 Task: Research Airbnb accommodation in Bitkine, Chad from 22nd November, 2023 to 30th November, 2023 for 2 adults.1  bedroom having 1 bed and 1 bathroom. Property type can be hotel. Booking option can be shelf check-in. Look for 3 properties as per requirement.
Action: Mouse moved to (442, 87)
Screenshot: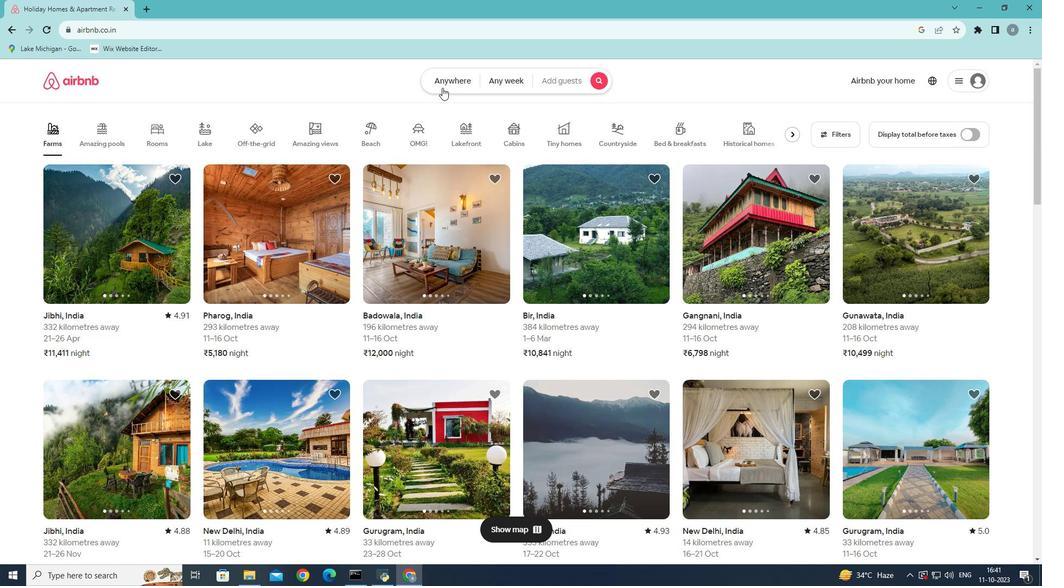 
Action: Mouse pressed left at (442, 87)
Screenshot: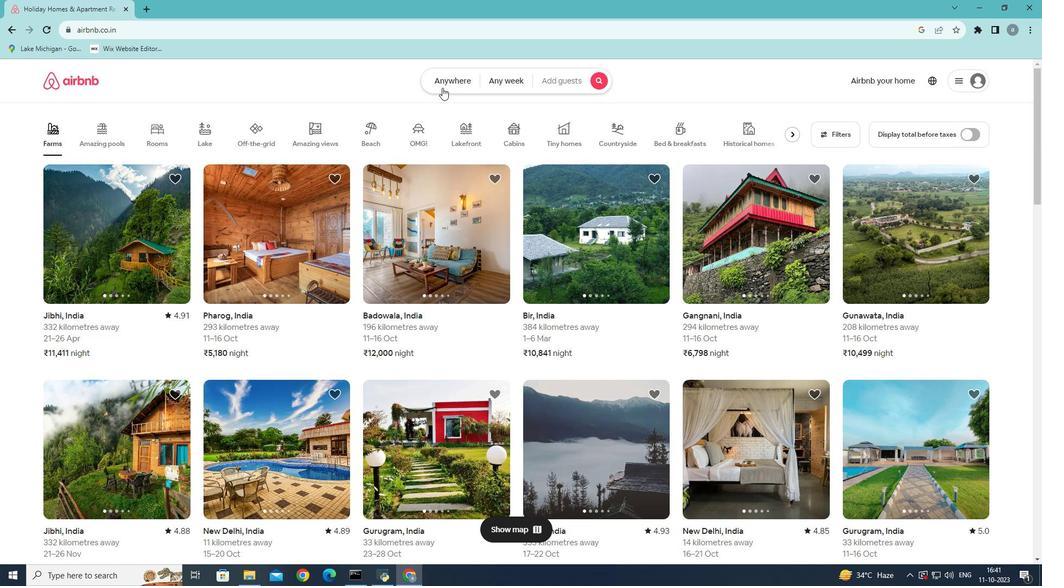 
Action: Mouse moved to (310, 122)
Screenshot: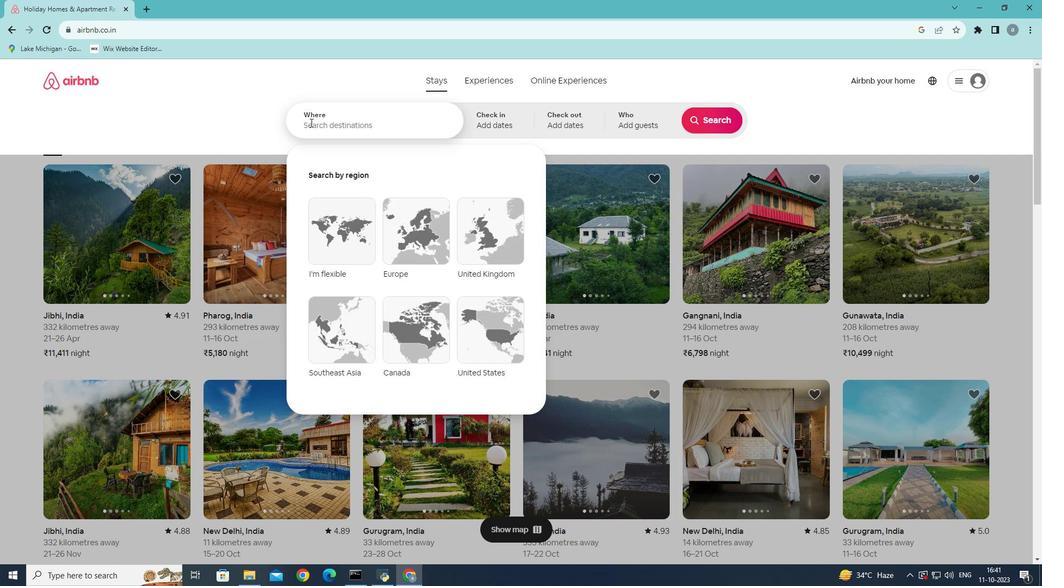 
Action: Mouse pressed left at (310, 122)
Screenshot: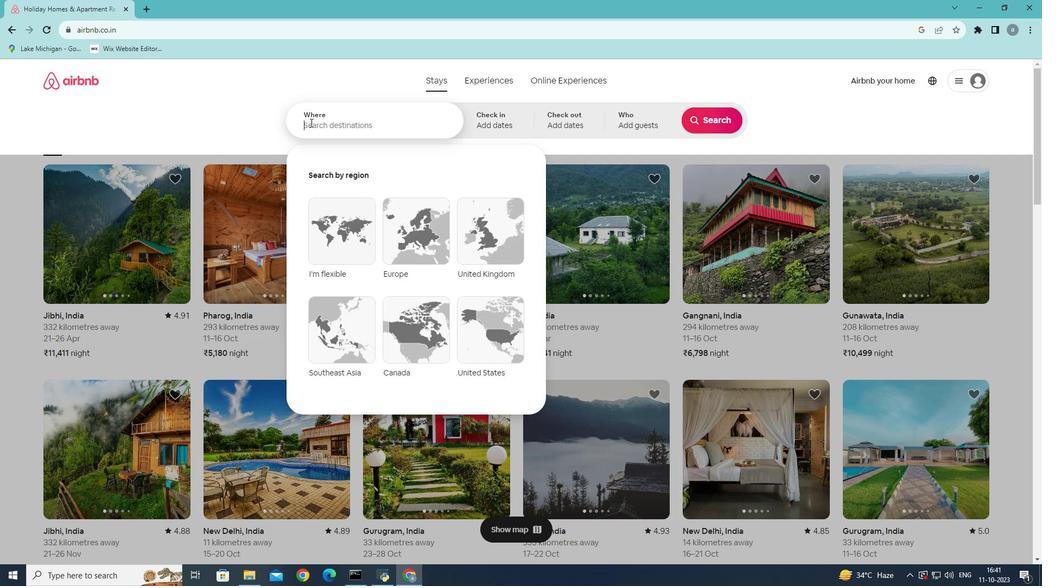 
Action: Mouse moved to (410, 123)
Screenshot: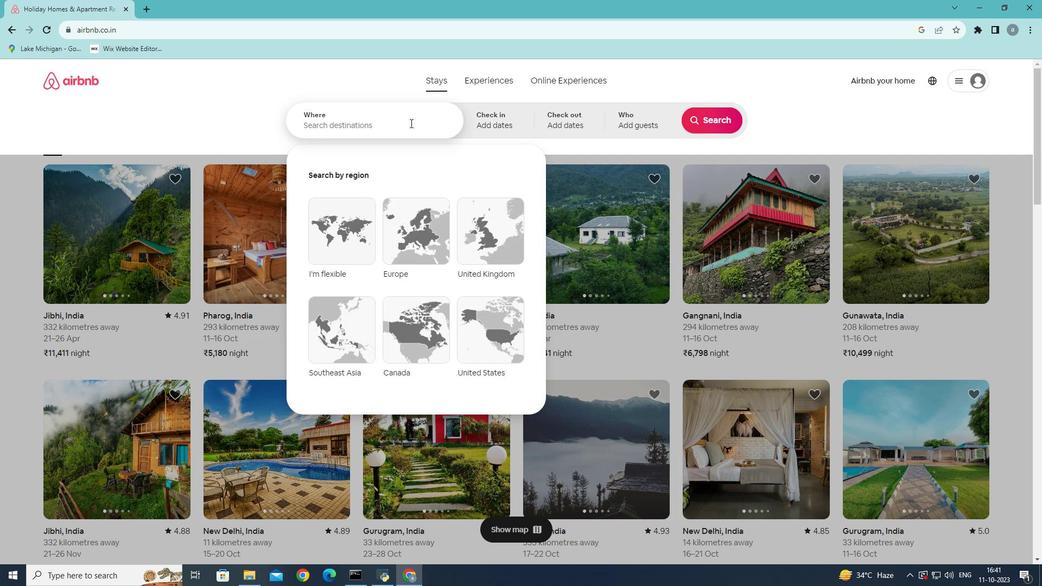 
Action: Key pressed <Key.shift><Key.shift><Key.shift><Key.shift><Key.shift><Key.shift><Key.shift><Key.shift><Key.shift><Key.shift><Key.shift><Key.shift><Key.shift><Key.shift><Key.shift><Key.shift><Key.shift><Key.shift><Key.shift><Key.shift><Key.shift><Key.shift><Key.shift><Key.shift><Key.shift>Bitkine,<Key.shift>Cgad<Key.backspace><Key.backspace><Key.backspace>had
Screenshot: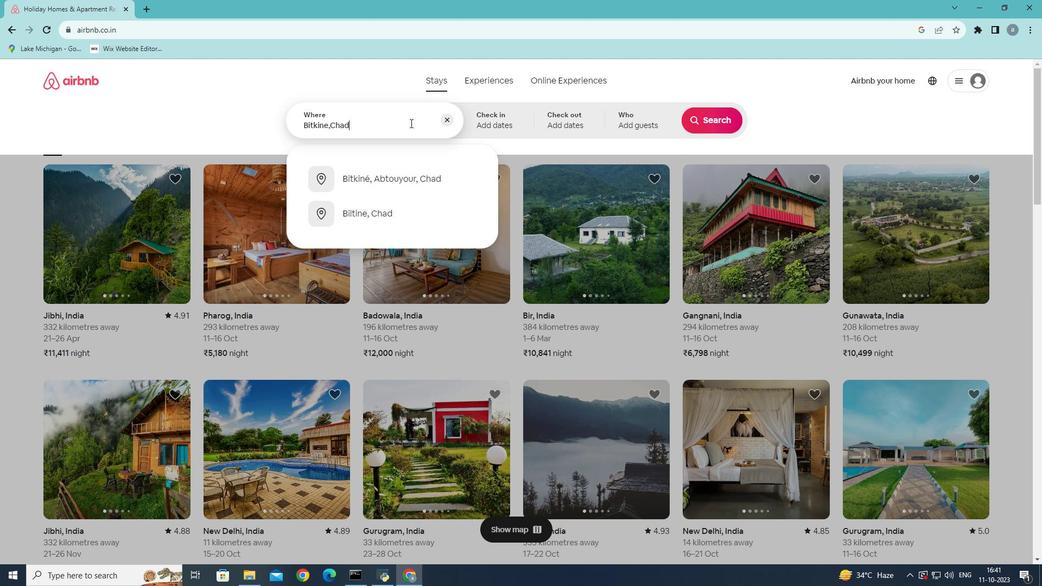 
Action: Mouse moved to (407, 180)
Screenshot: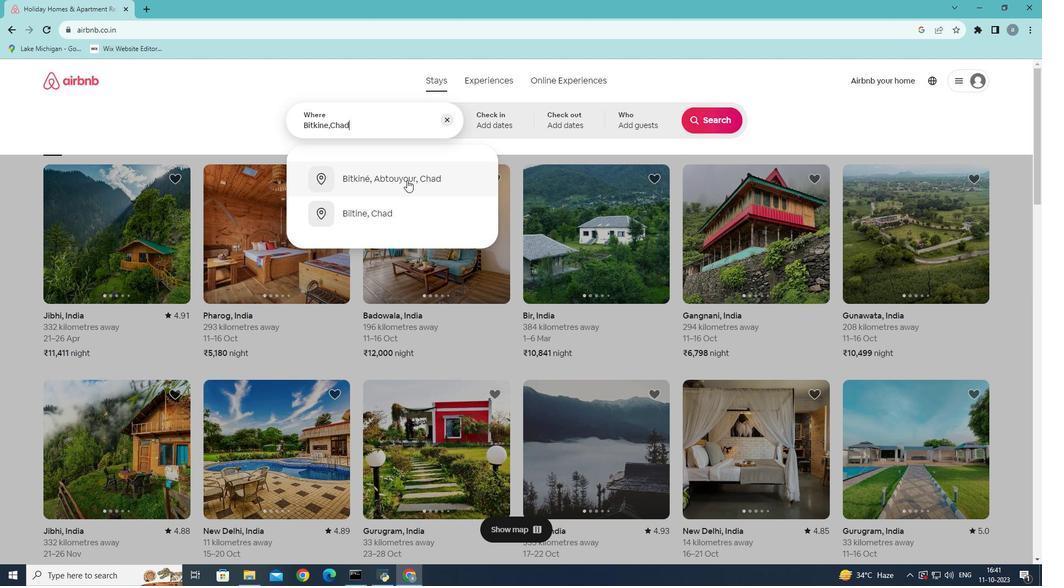 
Action: Mouse pressed left at (407, 180)
Screenshot: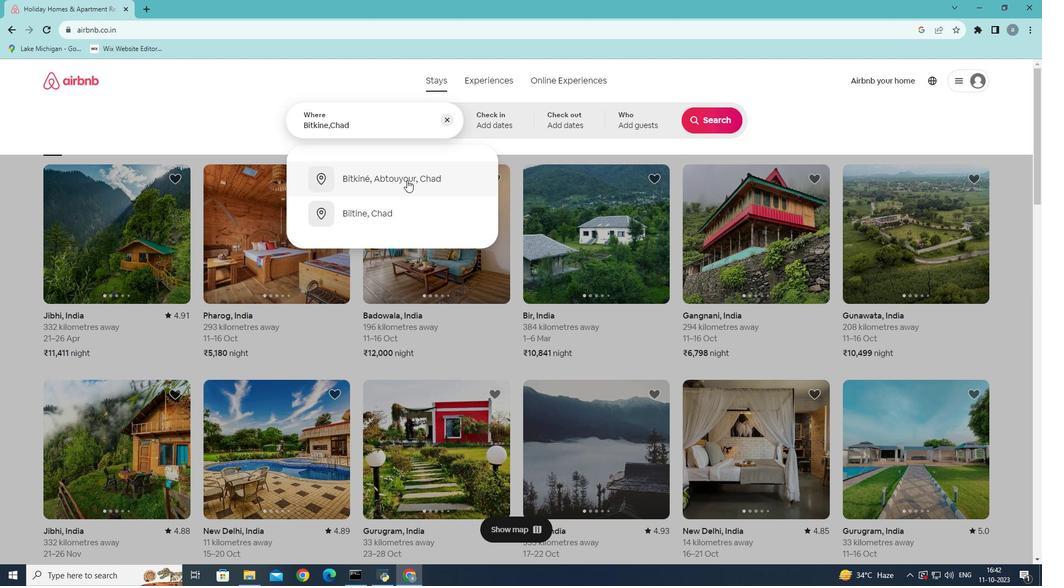 
Action: Mouse moved to (626, 336)
Screenshot: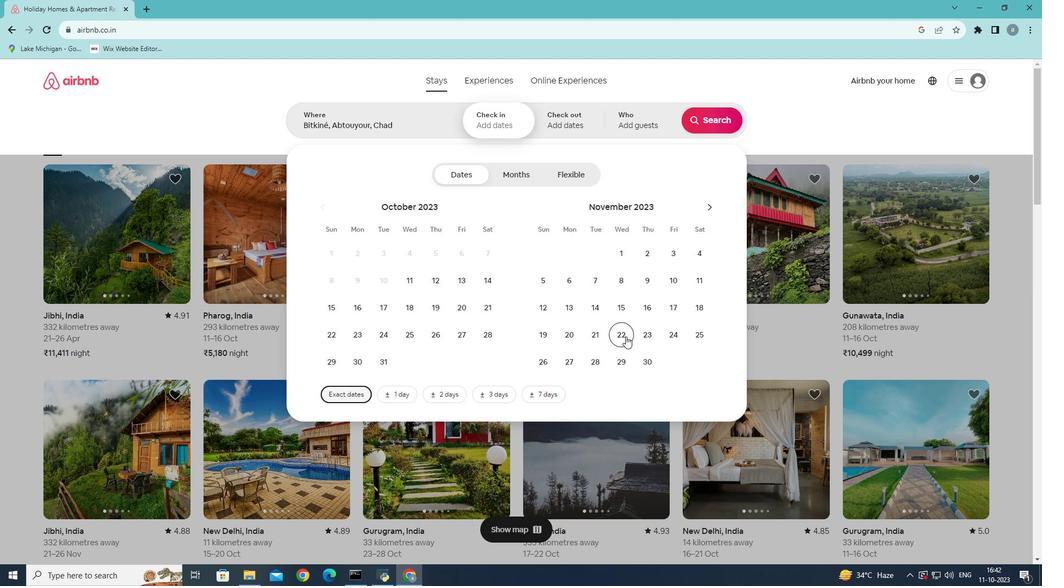 
Action: Mouse pressed left at (626, 336)
Screenshot: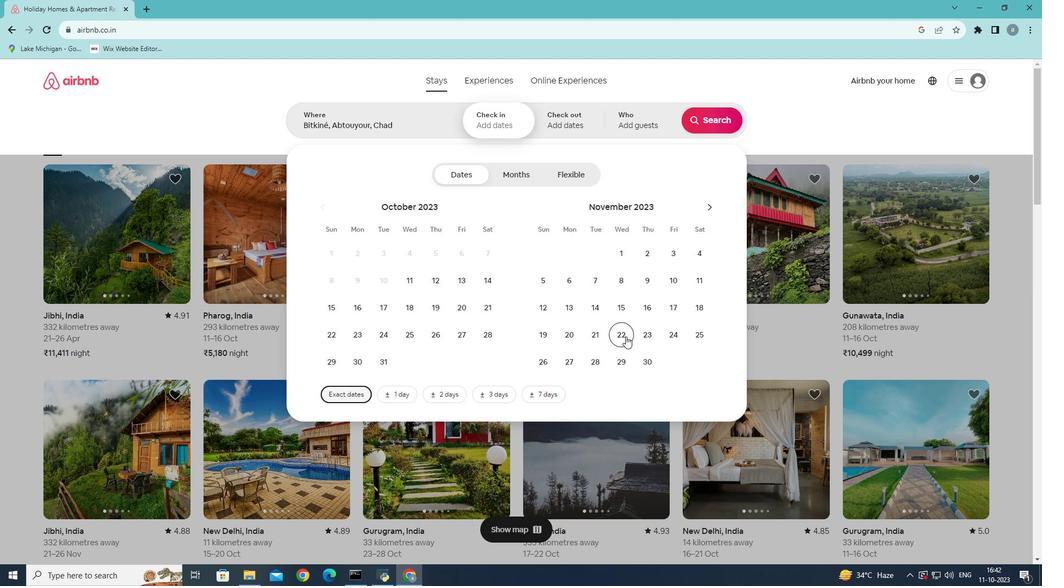 
Action: Mouse moved to (648, 361)
Screenshot: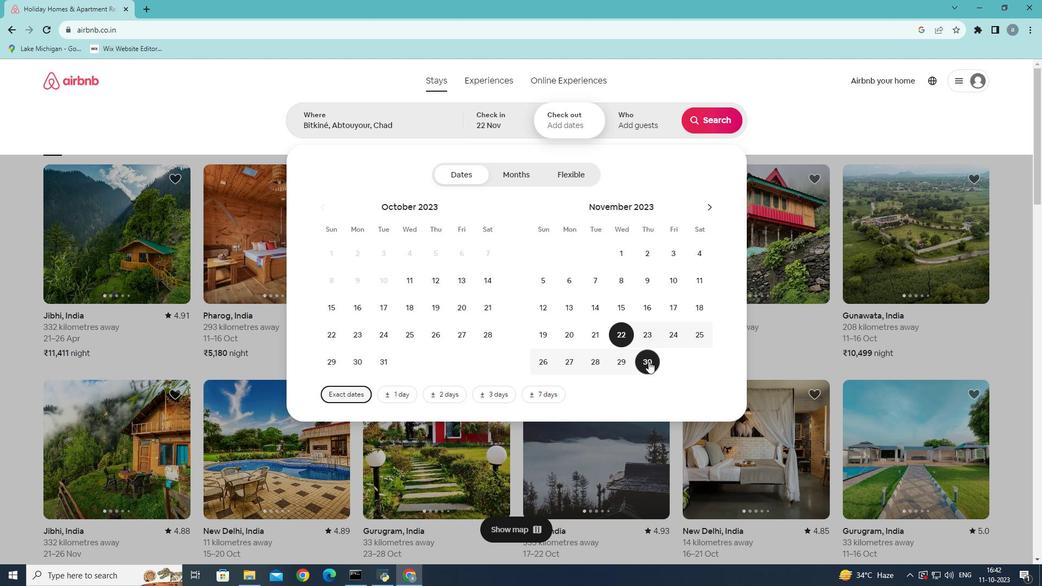 
Action: Mouse pressed left at (648, 361)
Screenshot: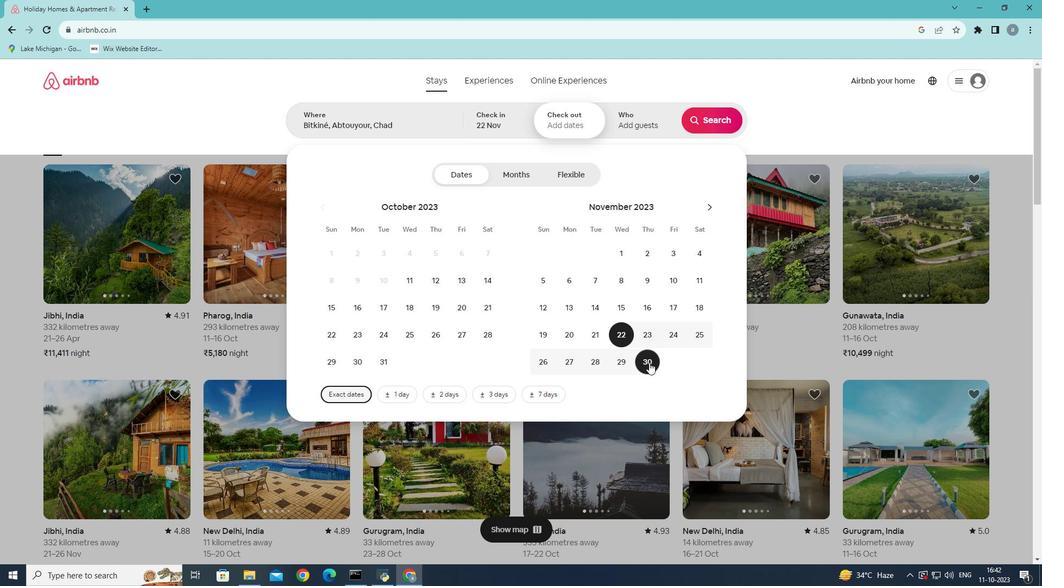 
Action: Mouse moved to (652, 124)
Screenshot: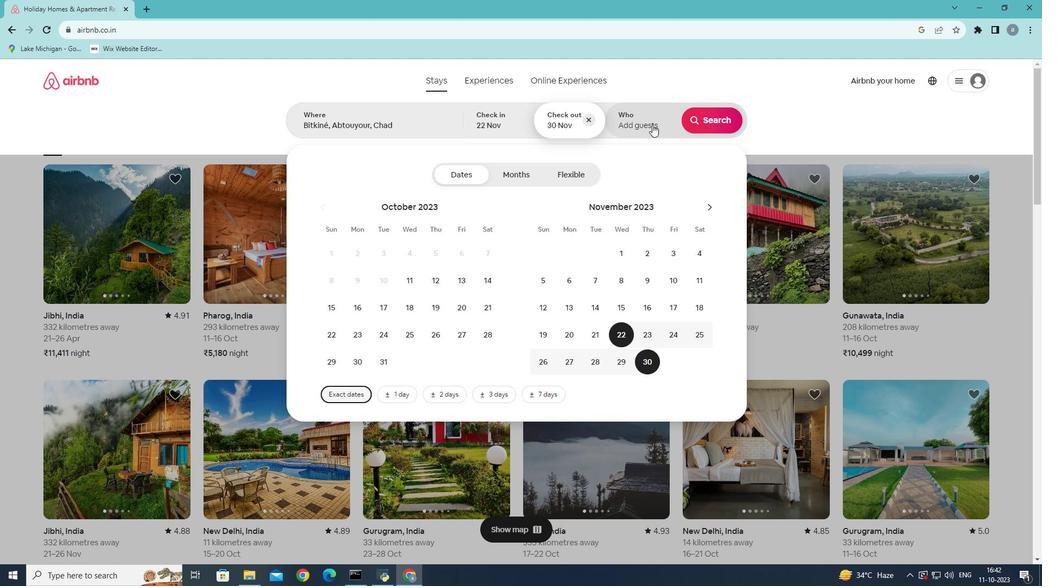
Action: Mouse pressed left at (652, 124)
Screenshot: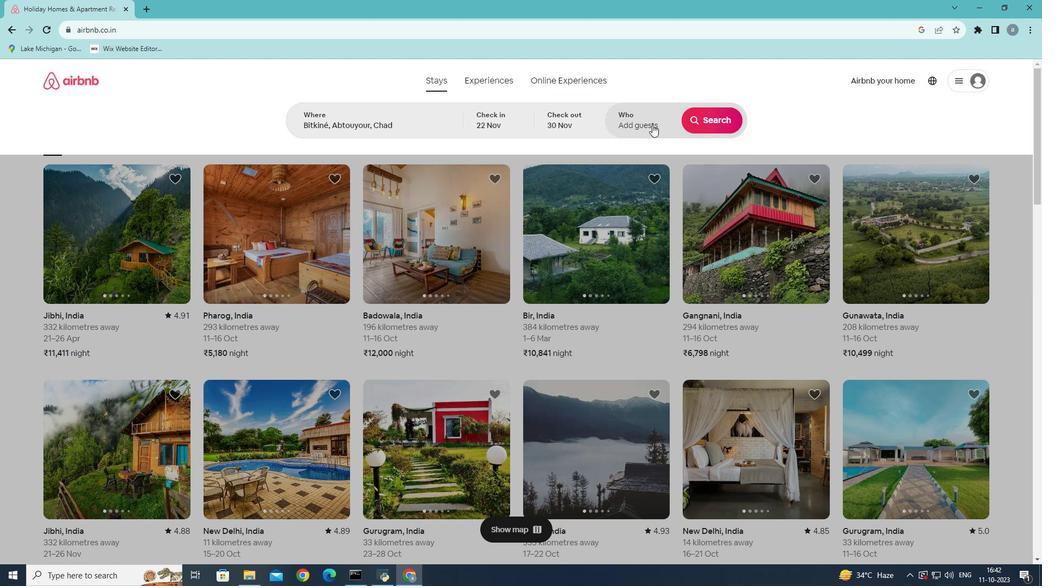 
Action: Mouse moved to (710, 173)
Screenshot: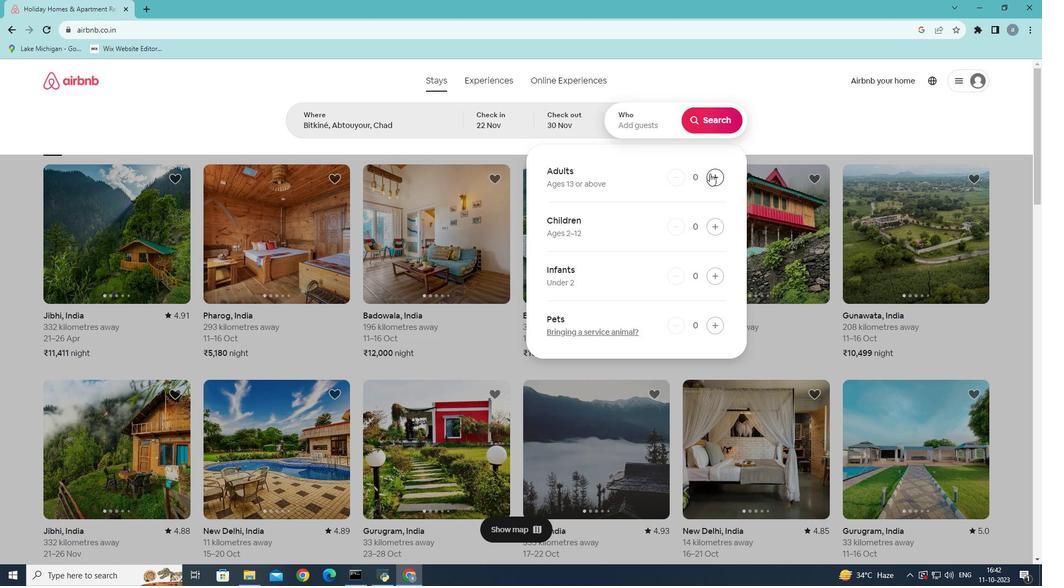 
Action: Mouse pressed left at (710, 173)
Screenshot: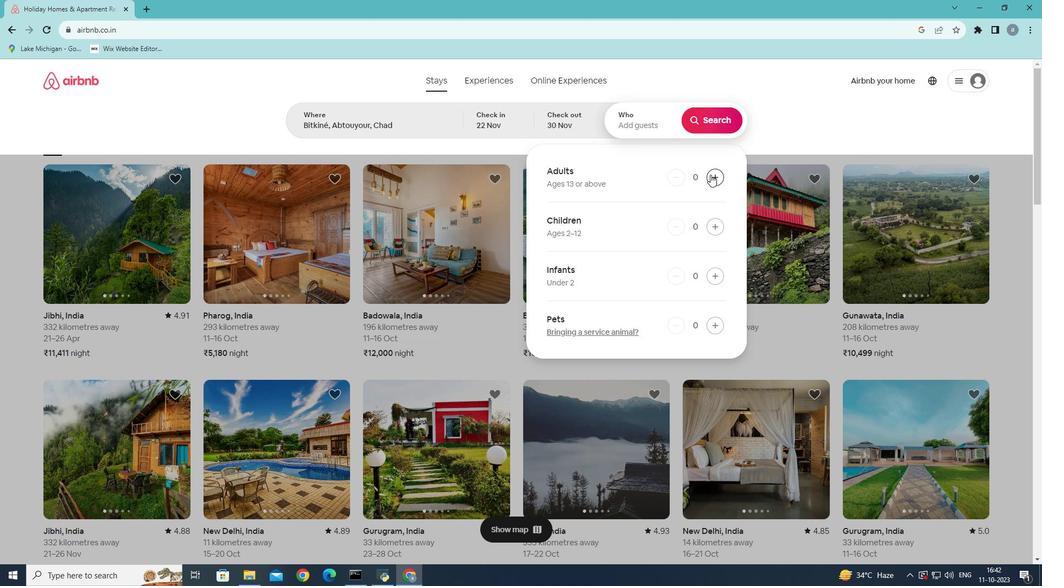 
Action: Mouse moved to (710, 174)
Screenshot: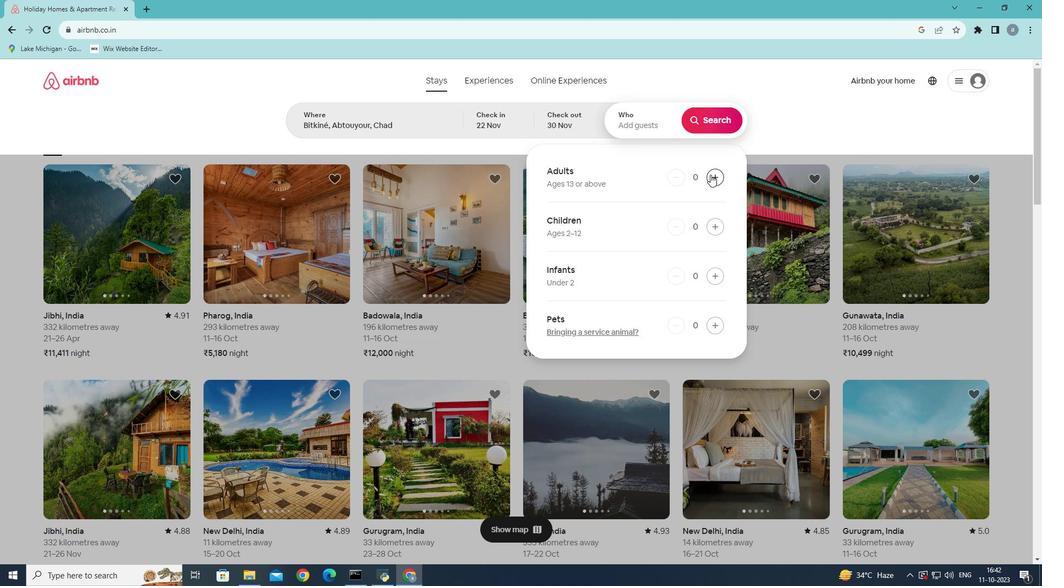 
Action: Mouse pressed left at (710, 174)
Screenshot: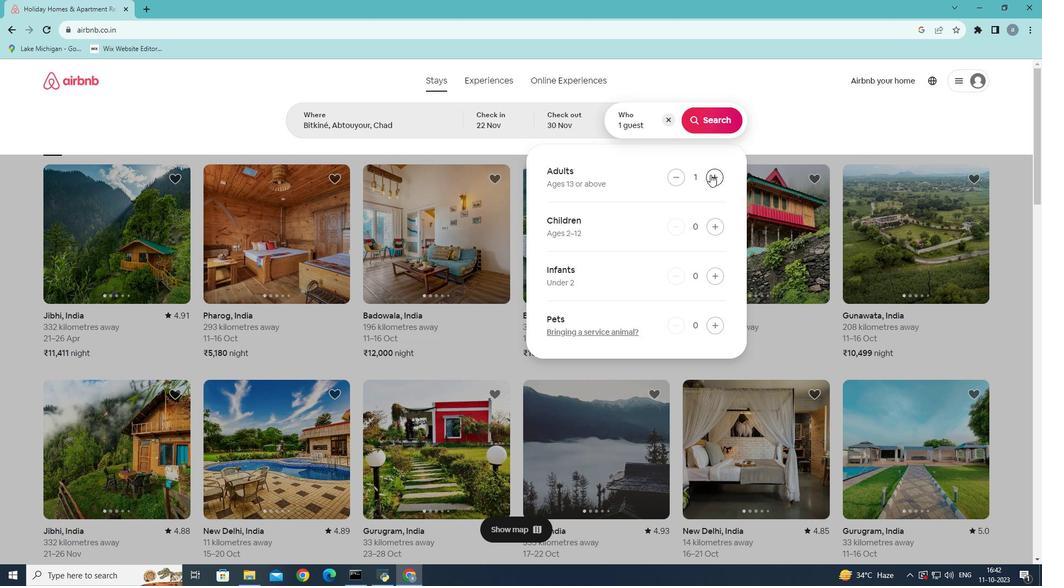 
Action: Mouse moved to (720, 117)
Screenshot: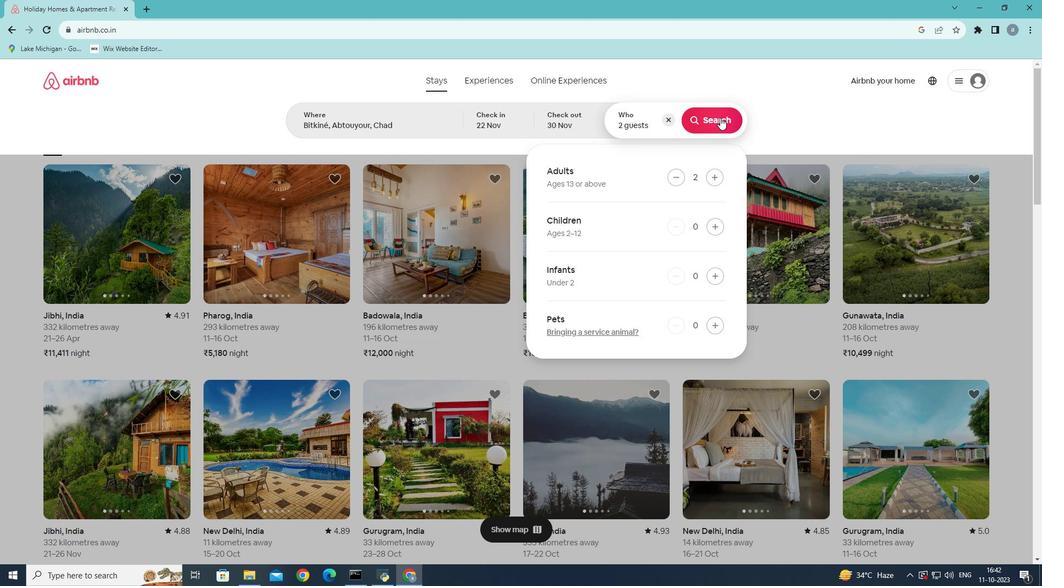 
Action: Mouse pressed left at (720, 117)
Screenshot: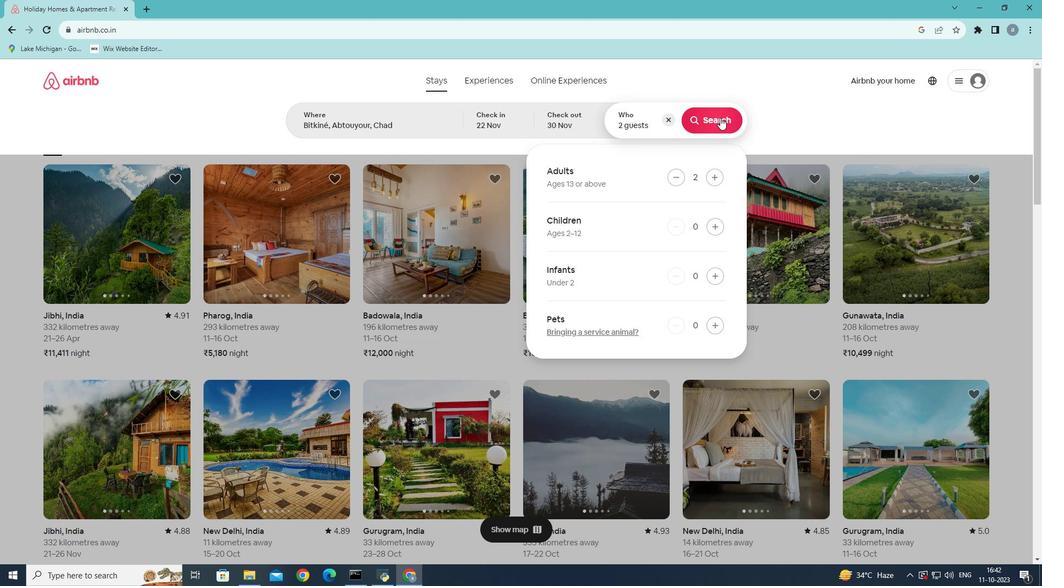 
Action: Mouse moved to (864, 127)
Screenshot: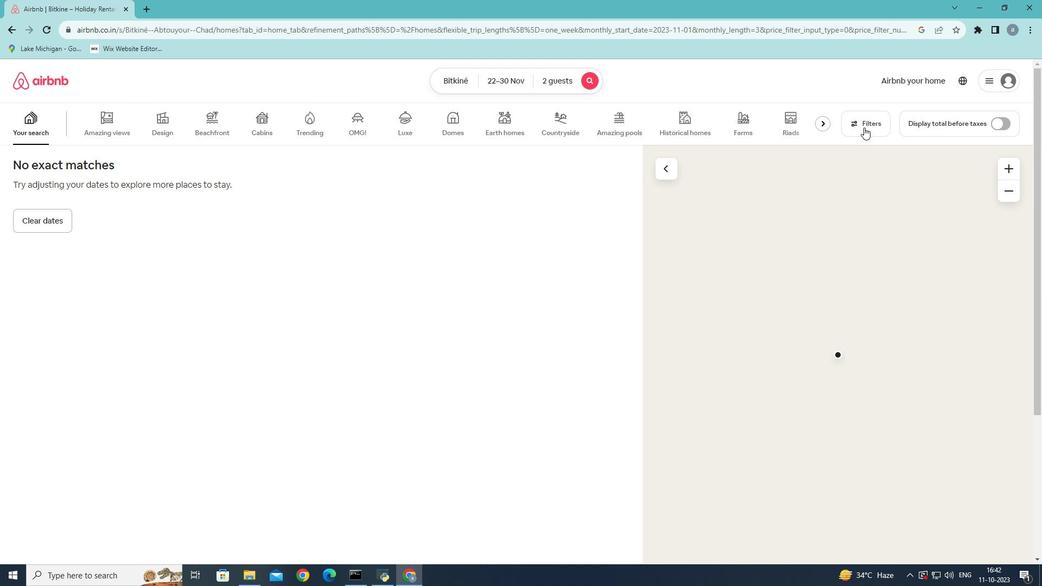 
Action: Mouse pressed left at (864, 127)
Screenshot: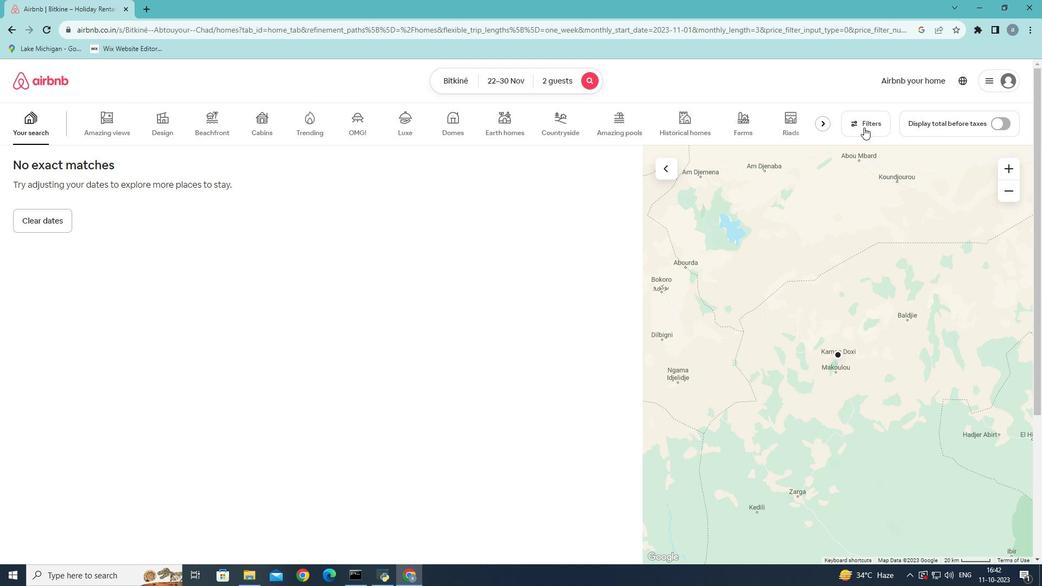 
Action: Mouse moved to (380, 415)
Screenshot: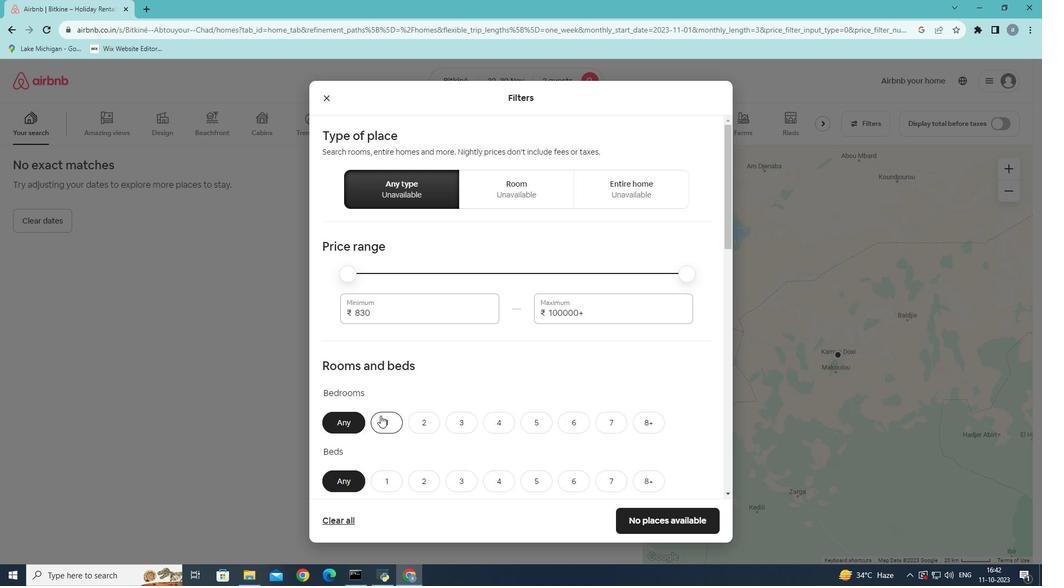 
Action: Mouse scrolled (380, 415) with delta (0, 0)
Screenshot: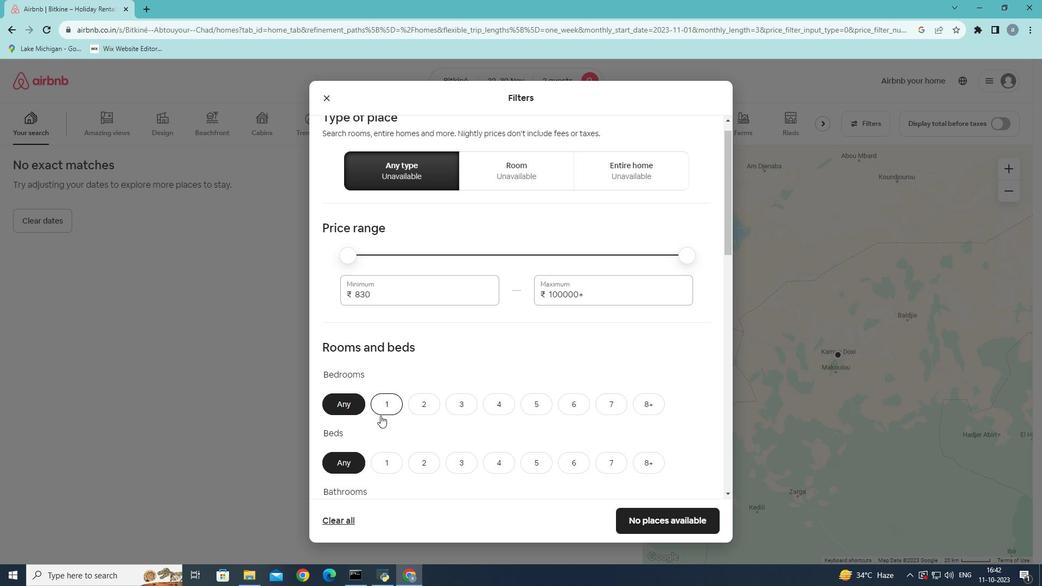 
Action: Mouse scrolled (380, 415) with delta (0, 0)
Screenshot: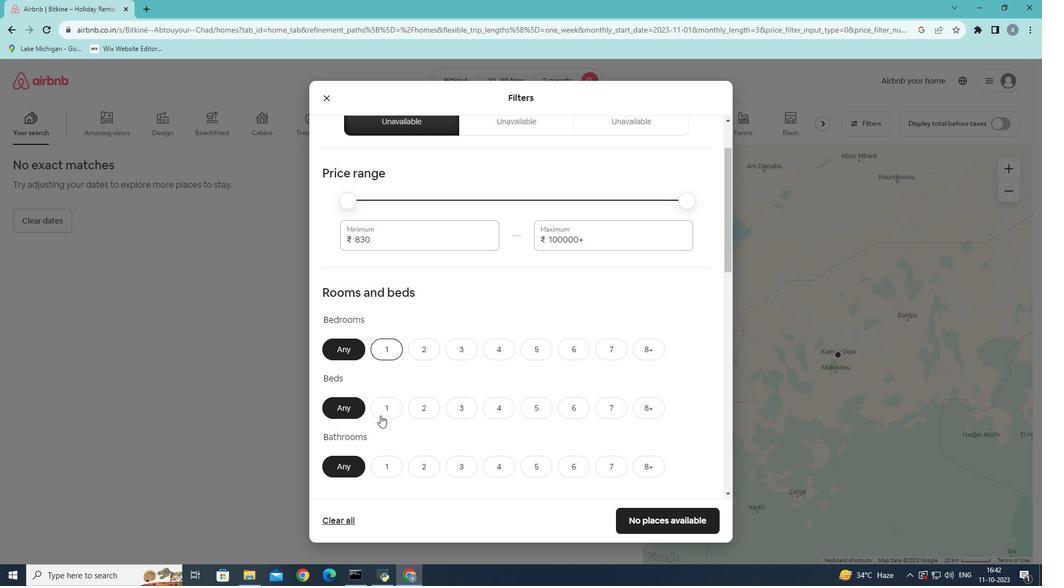 
Action: Mouse moved to (386, 312)
Screenshot: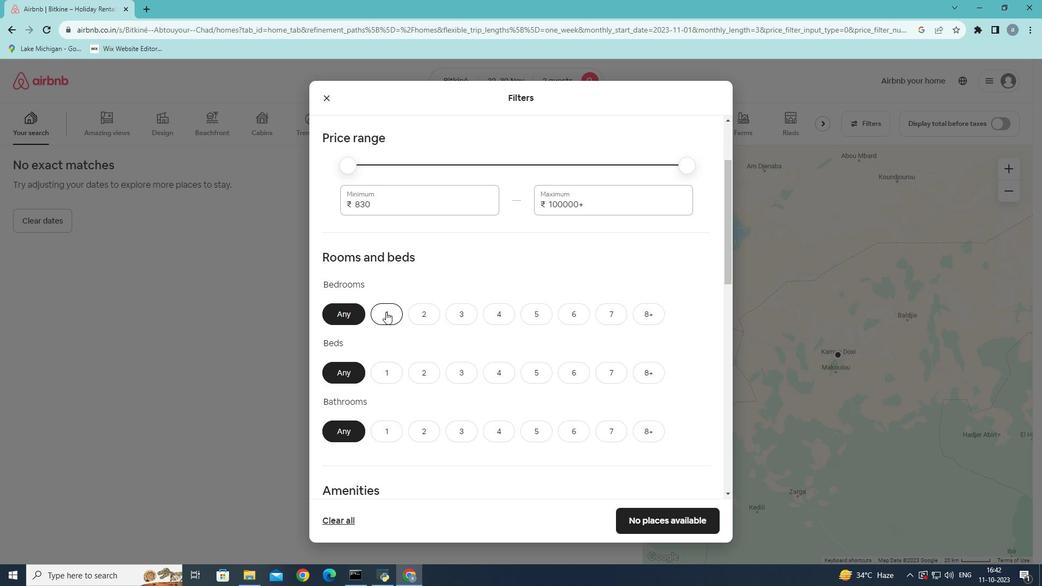 
Action: Mouse pressed left at (386, 312)
Screenshot: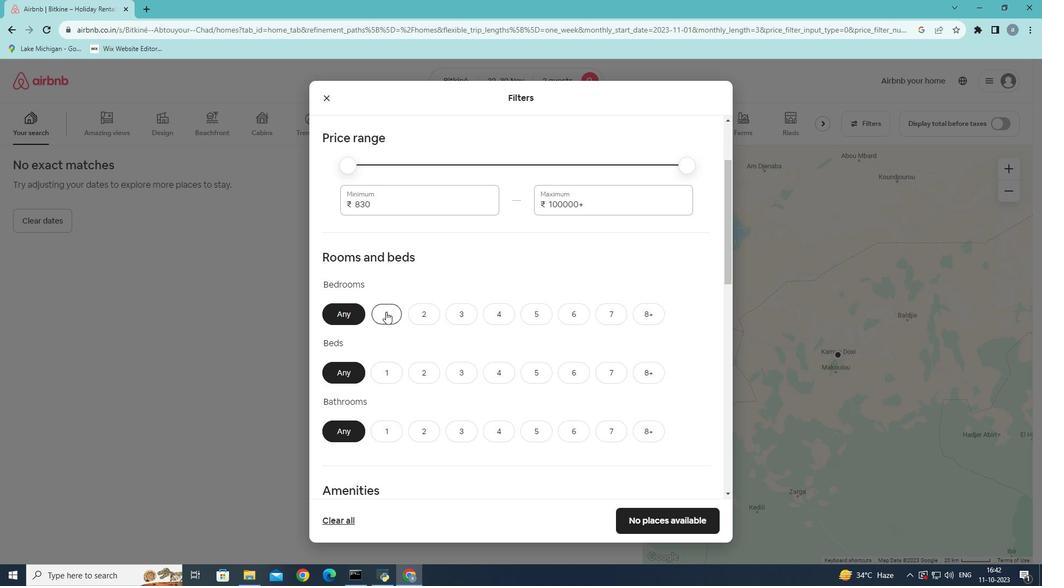 
Action: Mouse moved to (386, 371)
Screenshot: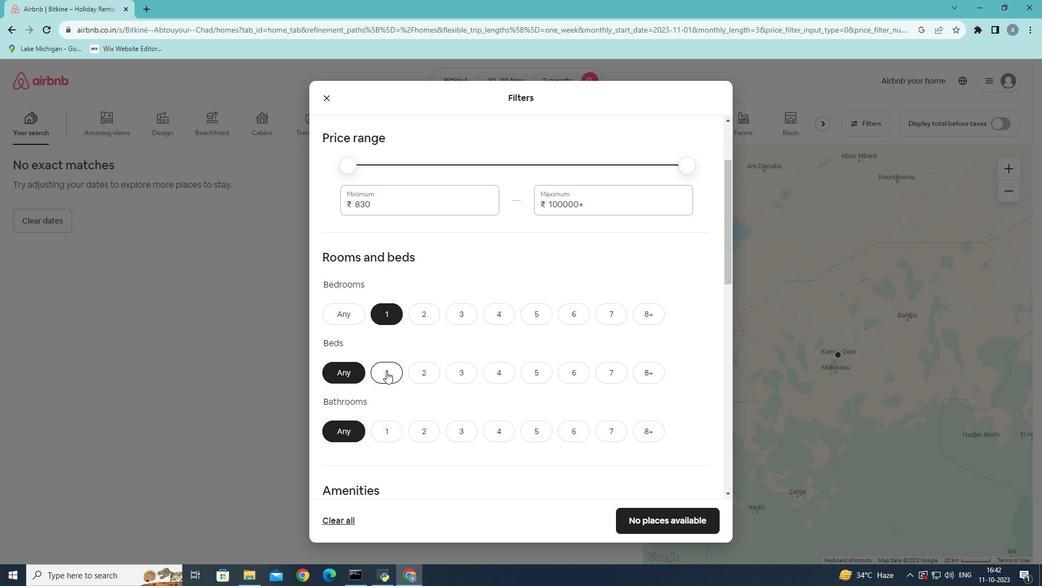 
Action: Mouse pressed left at (386, 371)
Screenshot: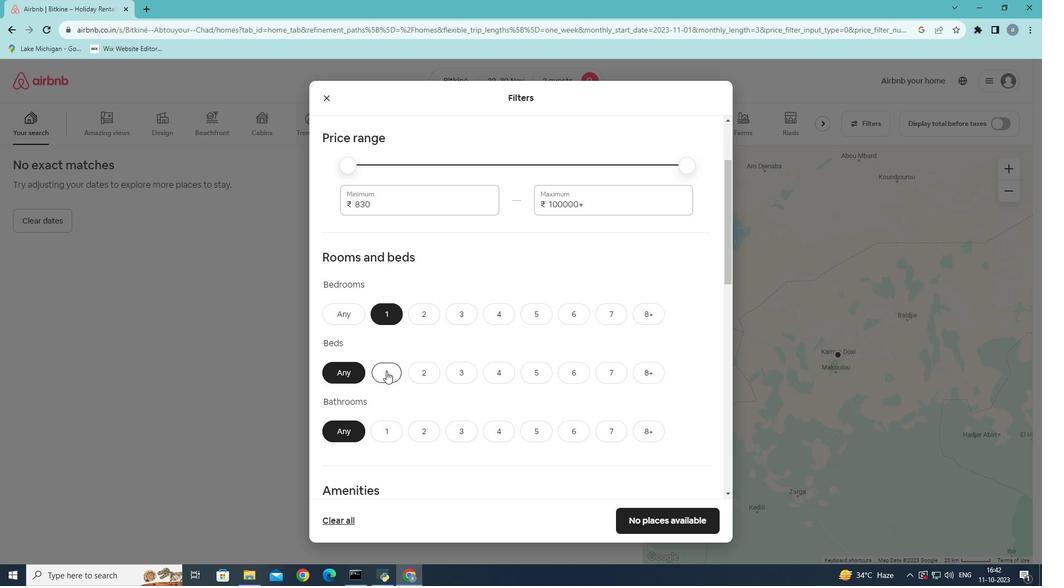 
Action: Mouse moved to (387, 434)
Screenshot: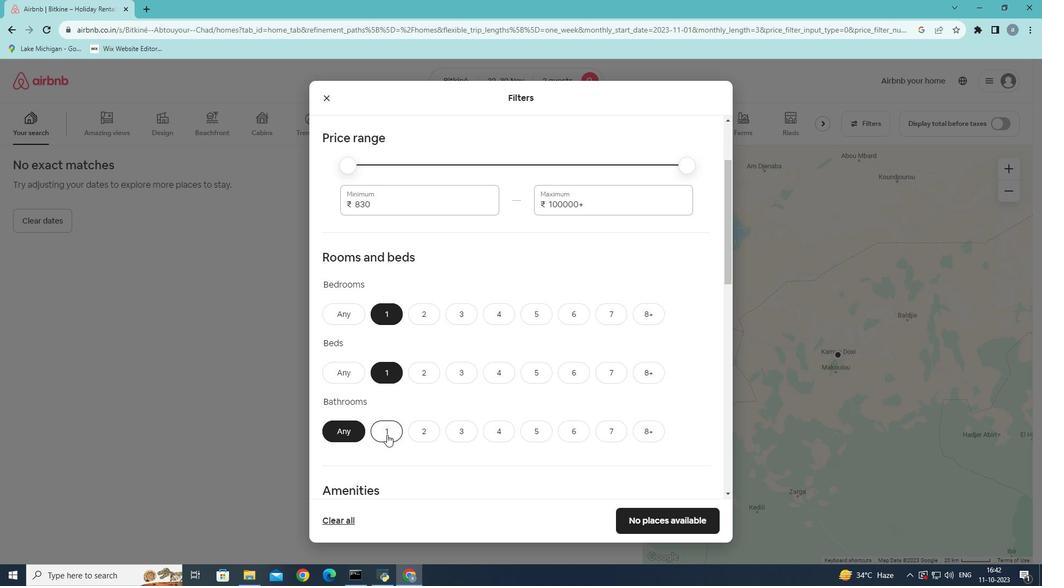 
Action: Mouse pressed left at (387, 434)
Screenshot: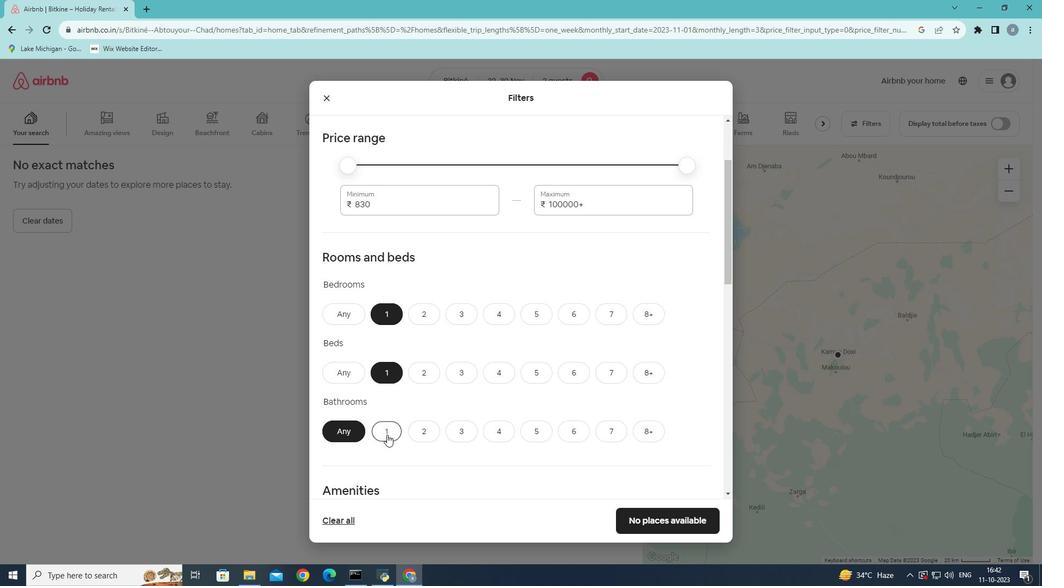 
Action: Mouse moved to (551, 345)
Screenshot: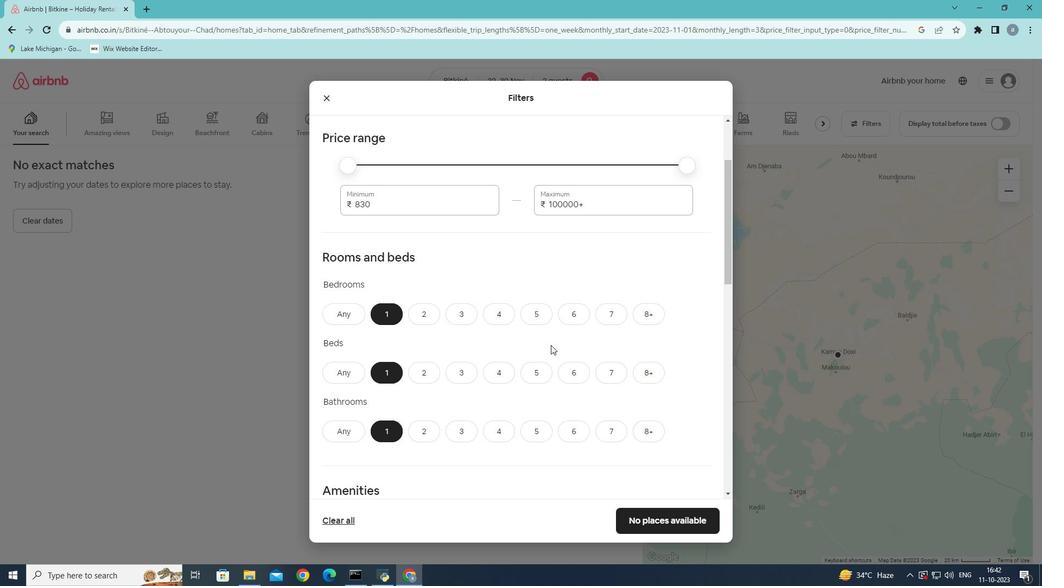 
Action: Mouse scrolled (551, 344) with delta (0, 0)
Screenshot: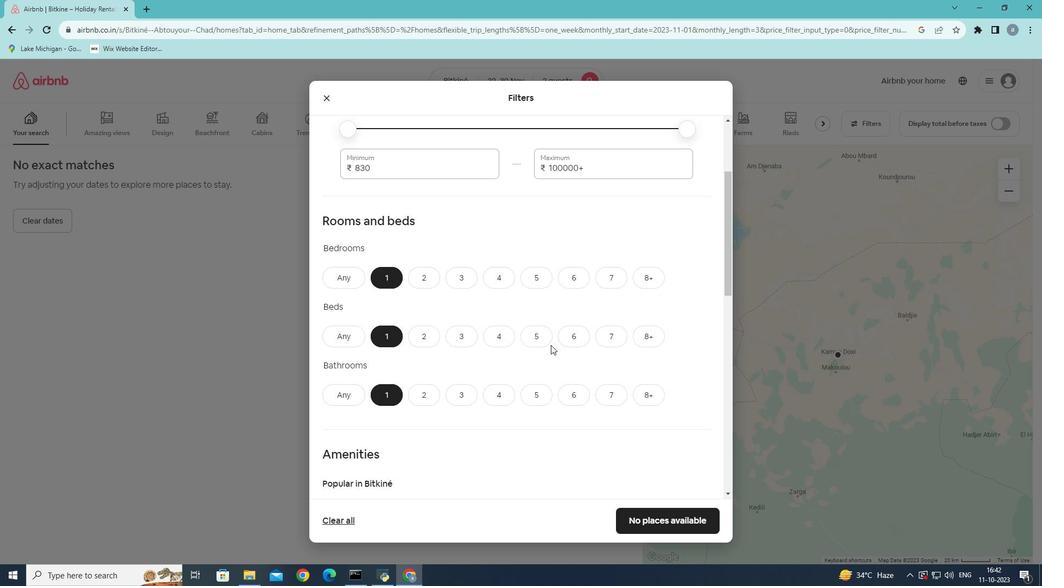 
Action: Mouse scrolled (551, 344) with delta (0, 0)
Screenshot: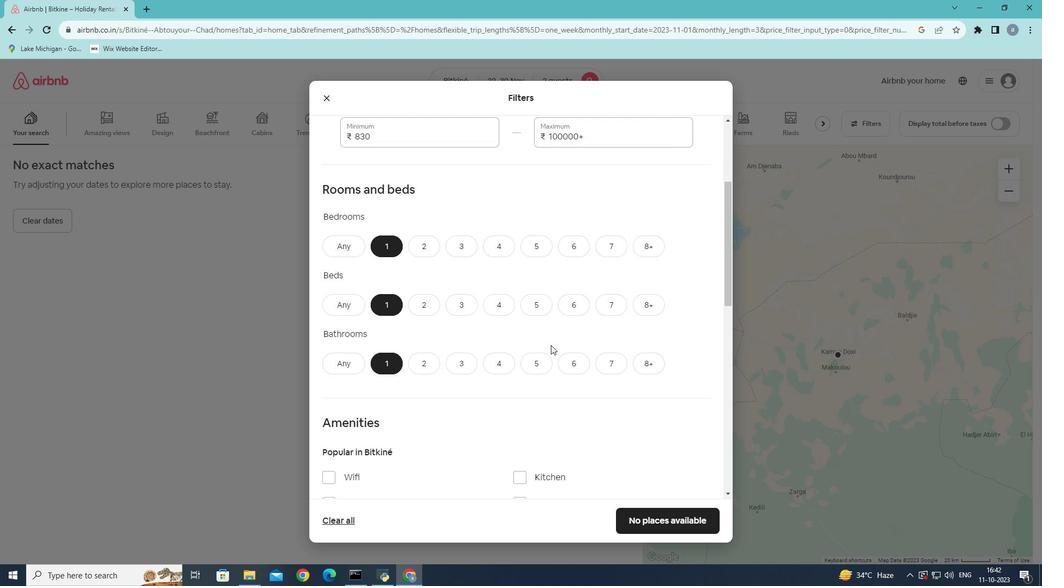 
Action: Mouse scrolled (551, 344) with delta (0, 0)
Screenshot: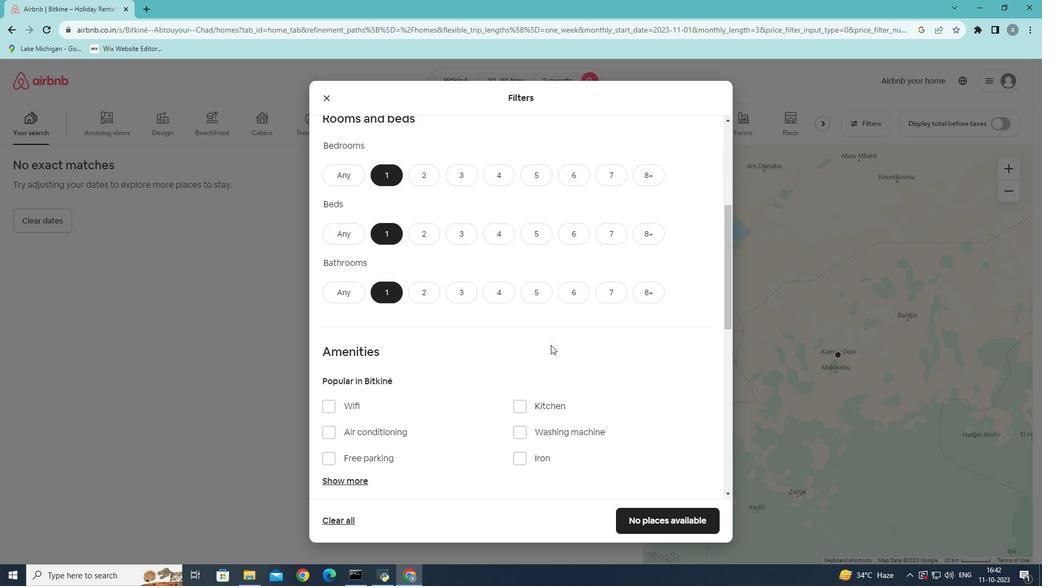 
Action: Mouse scrolled (551, 344) with delta (0, 0)
Screenshot: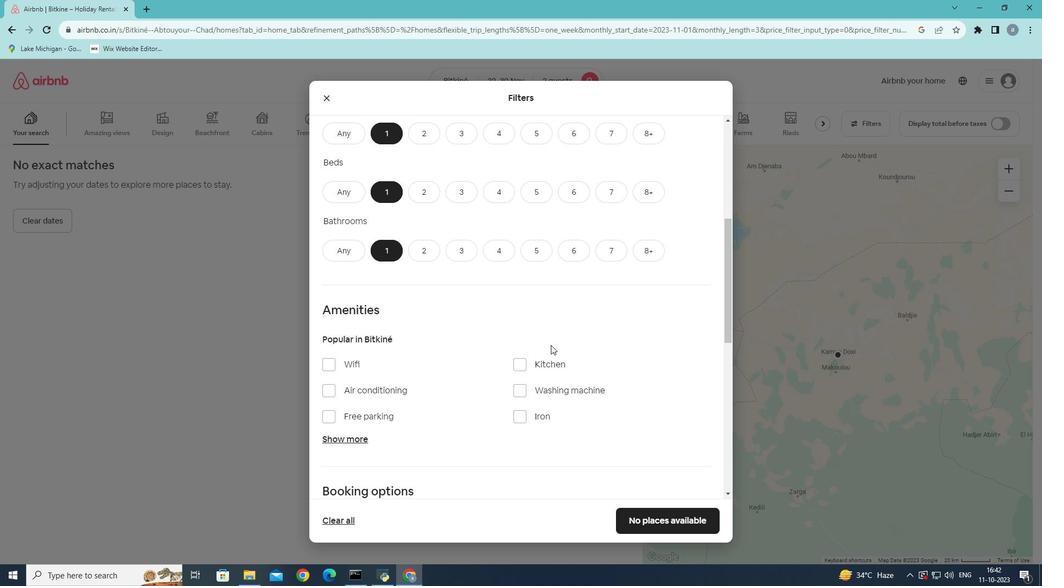 
Action: Mouse scrolled (551, 344) with delta (0, 0)
Screenshot: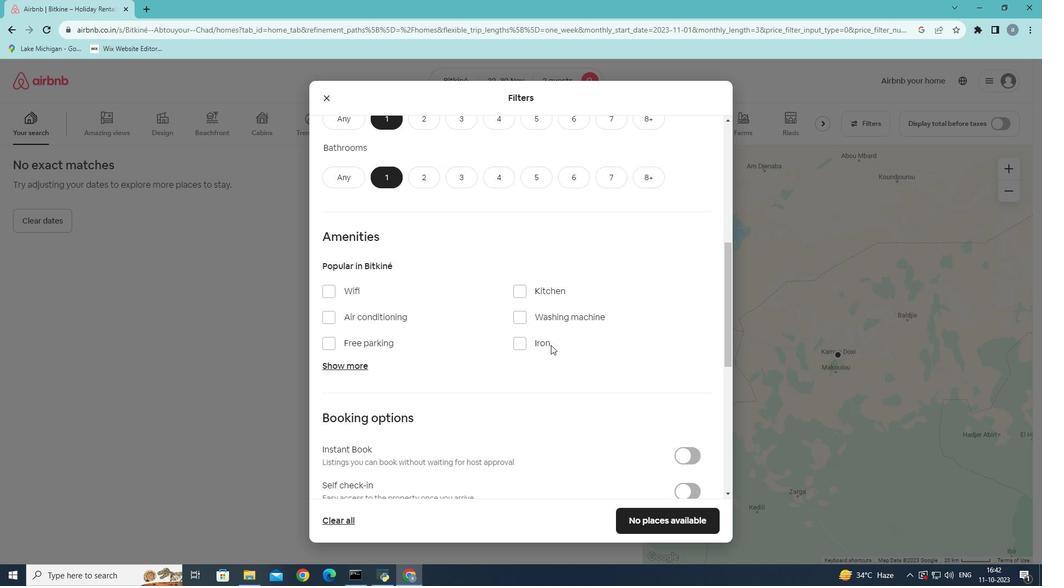
Action: Mouse moved to (550, 347)
Screenshot: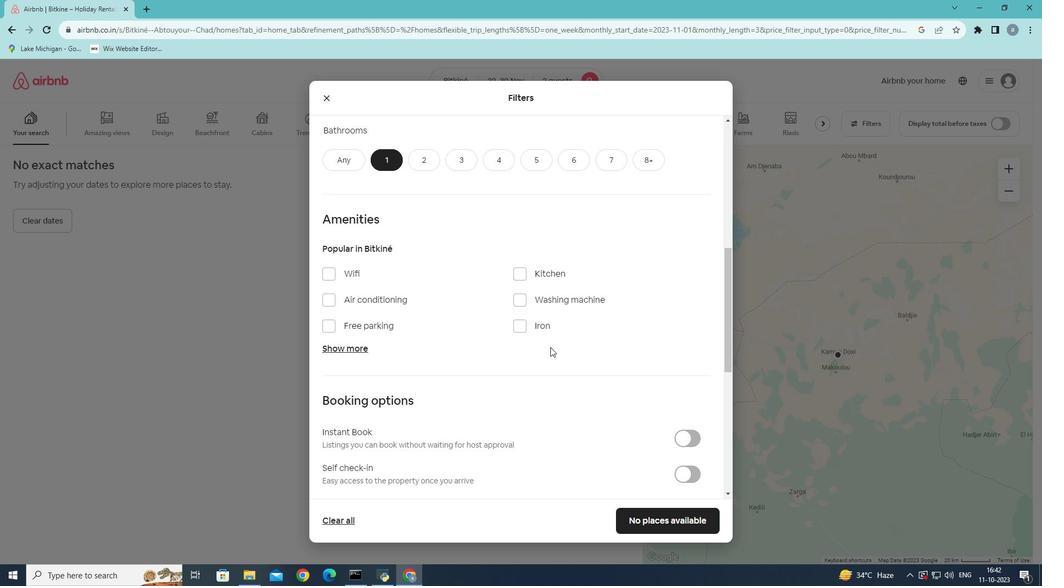 
Action: Mouse scrolled (550, 346) with delta (0, 0)
Screenshot: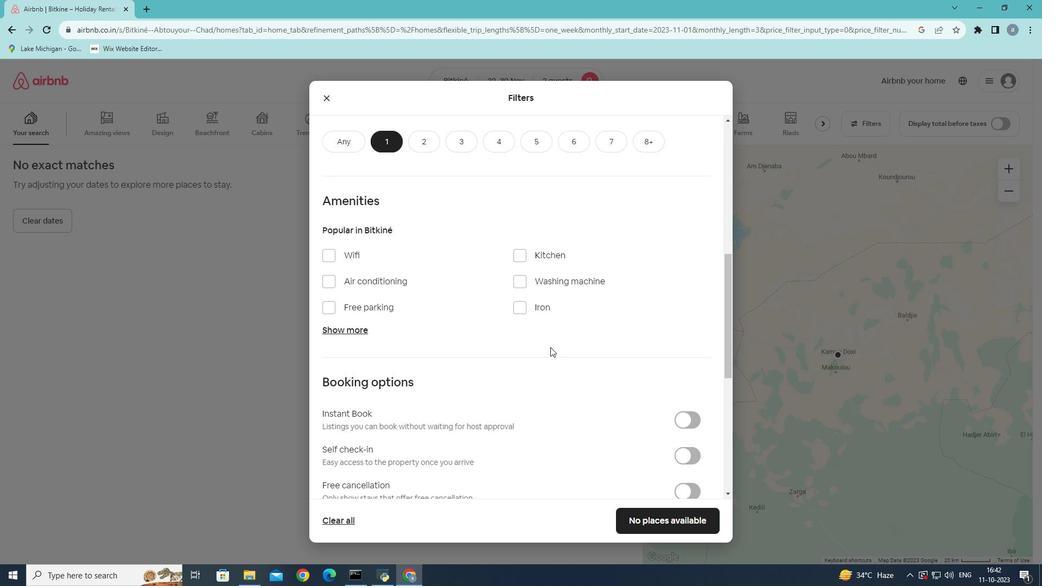 
Action: Mouse moved to (550, 348)
Screenshot: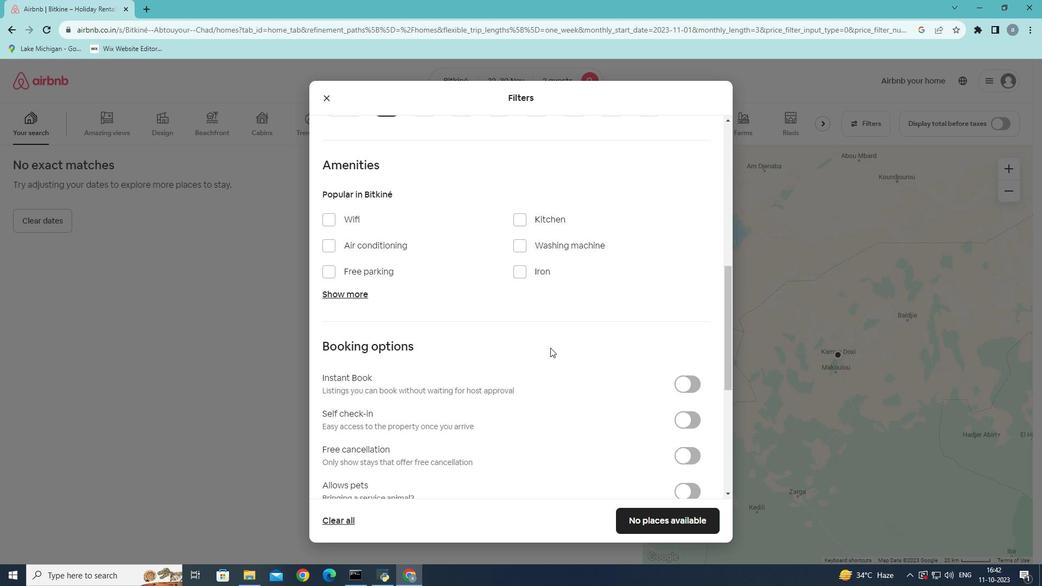 
Action: Mouse scrolled (550, 348) with delta (0, 0)
Screenshot: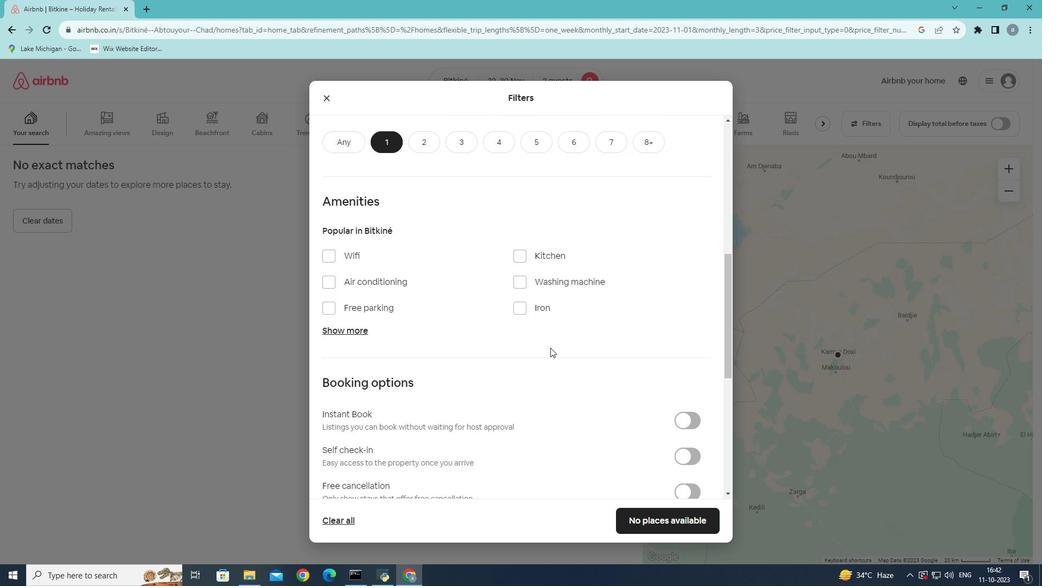 
Action: Mouse scrolled (550, 347) with delta (0, 0)
Screenshot: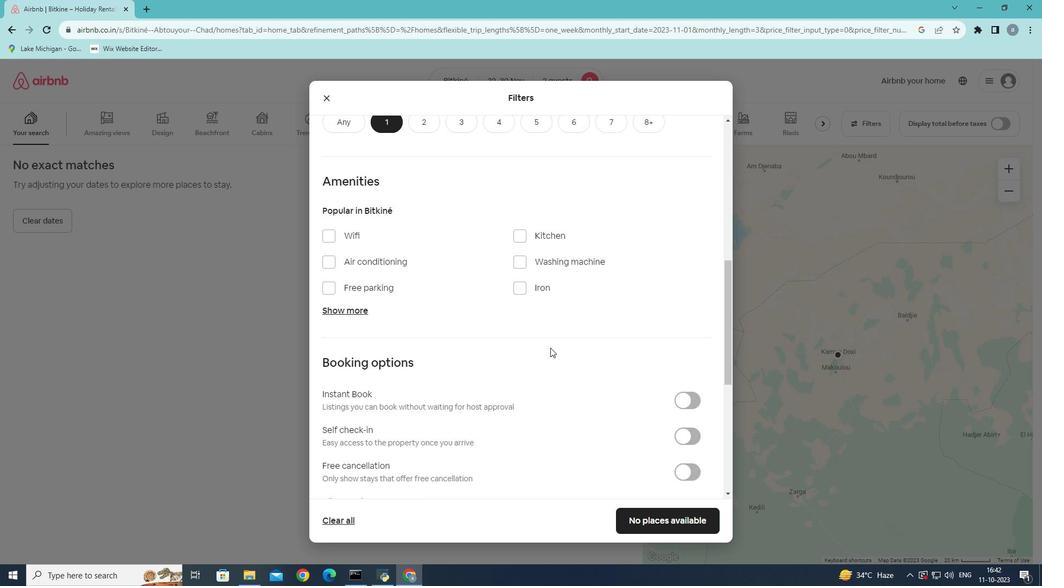 
Action: Mouse moved to (542, 355)
Screenshot: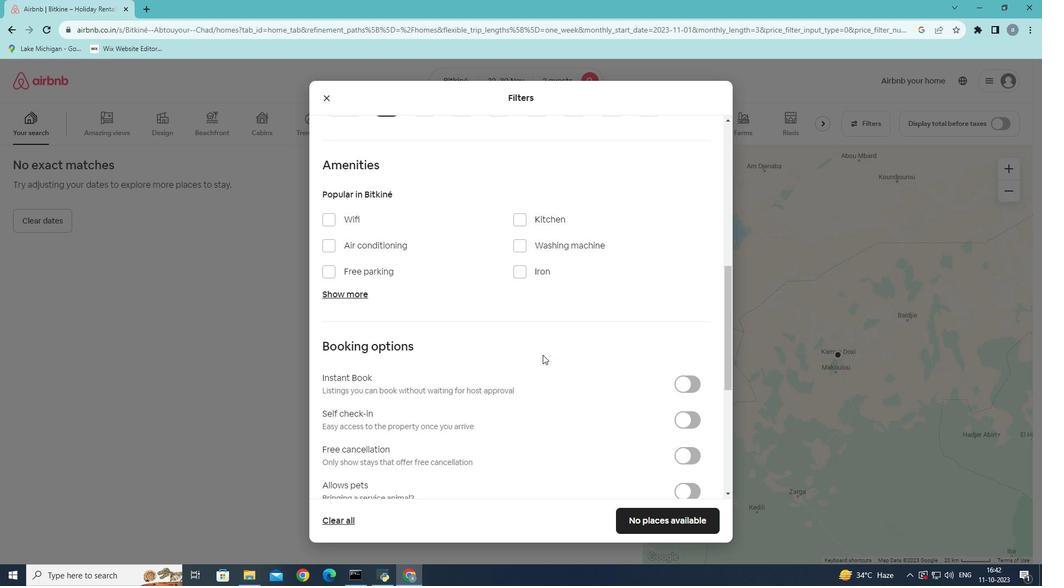 
Action: Mouse scrolled (542, 354) with delta (0, 0)
Screenshot: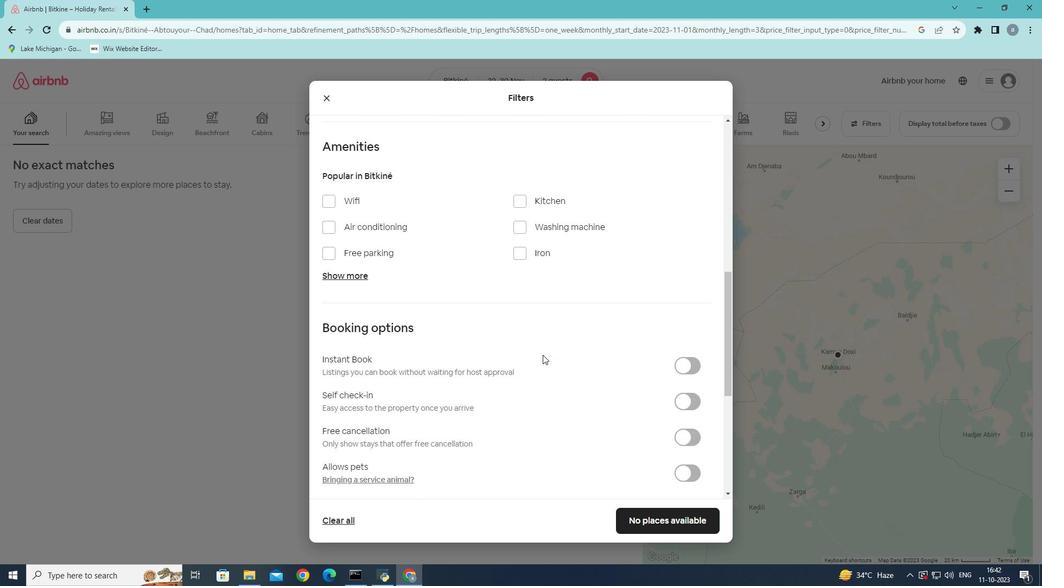 
Action: Mouse moved to (692, 364)
Screenshot: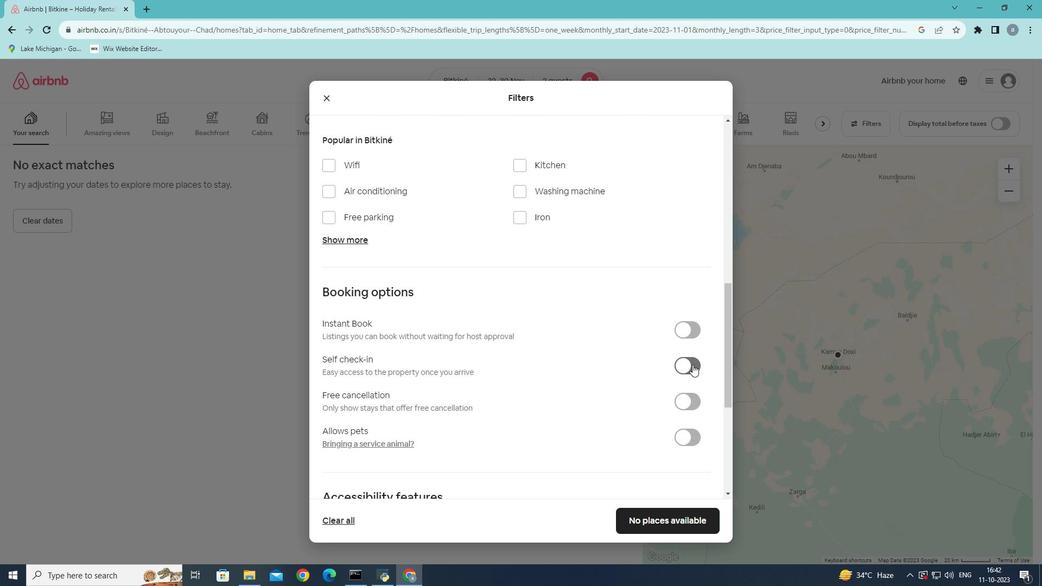 
Action: Mouse pressed left at (692, 364)
Screenshot: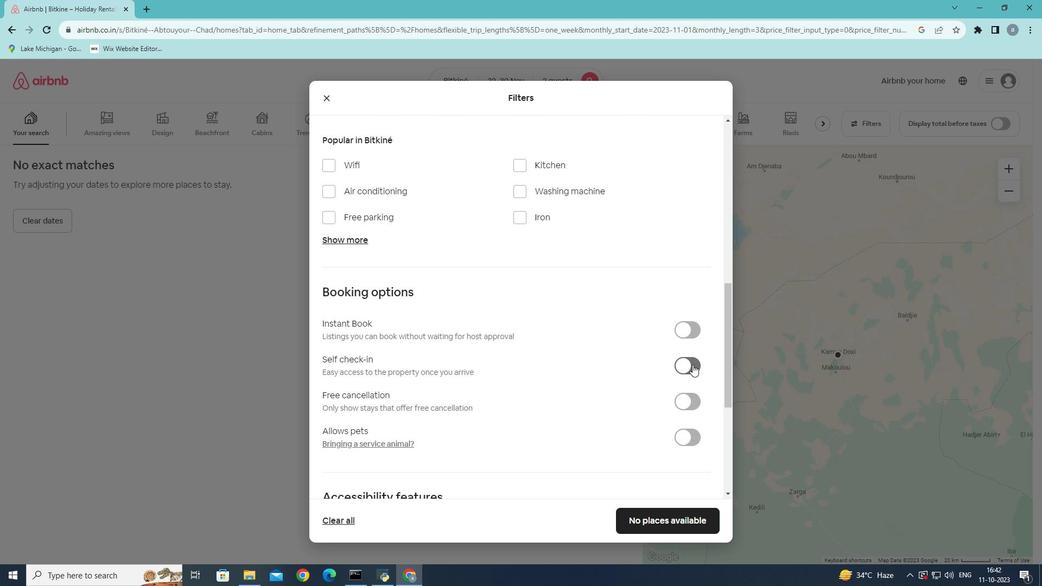 
Action: Mouse moved to (660, 519)
Screenshot: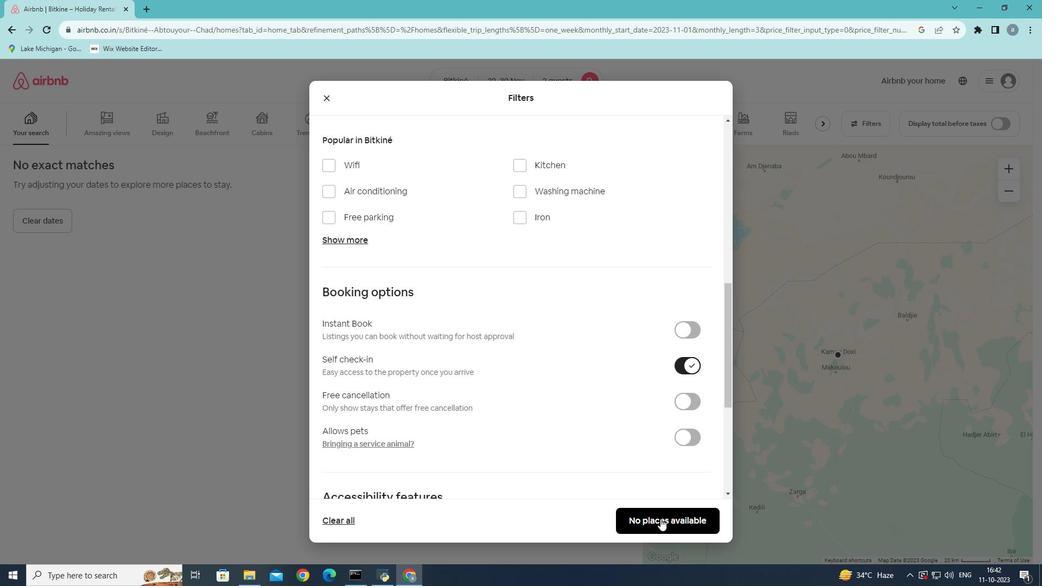 
Action: Mouse pressed left at (660, 519)
Screenshot: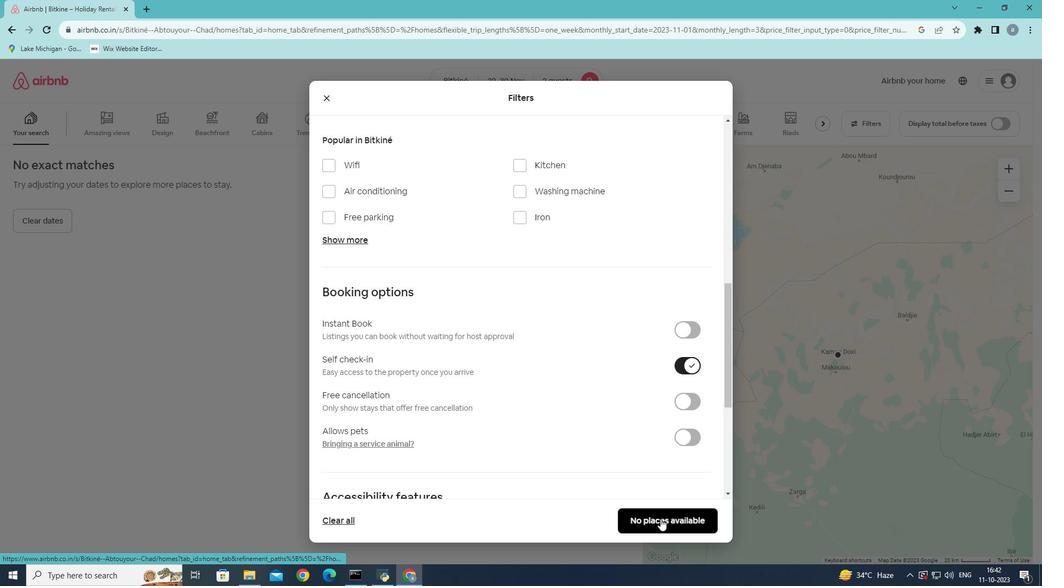 
Action: Mouse moved to (658, 503)
Screenshot: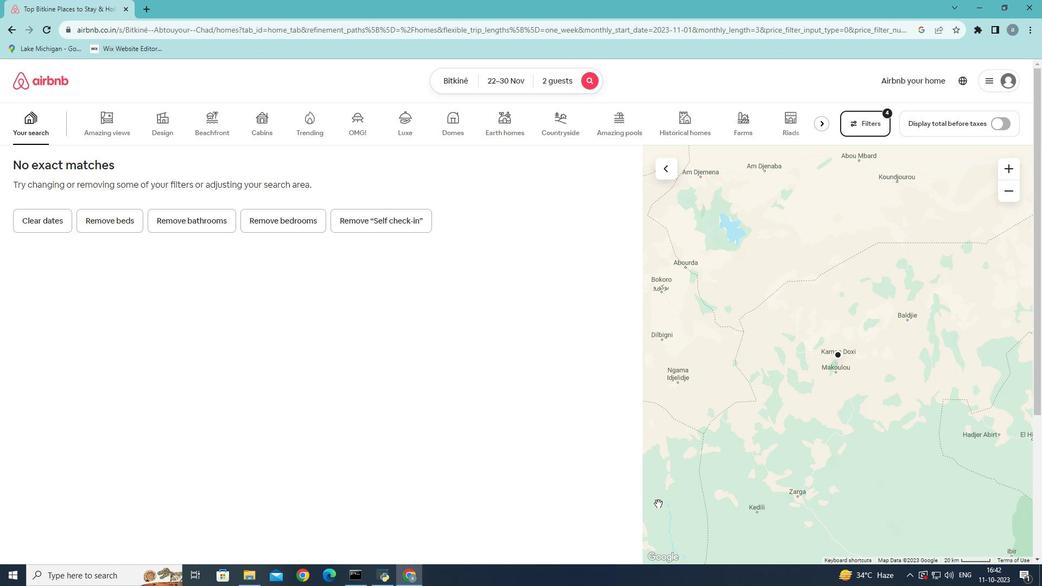 
